 Task: Select the option "only workspace admins" in slack workspaces restrictions.
Action: Mouse pressed left at (884, 408)
Screenshot: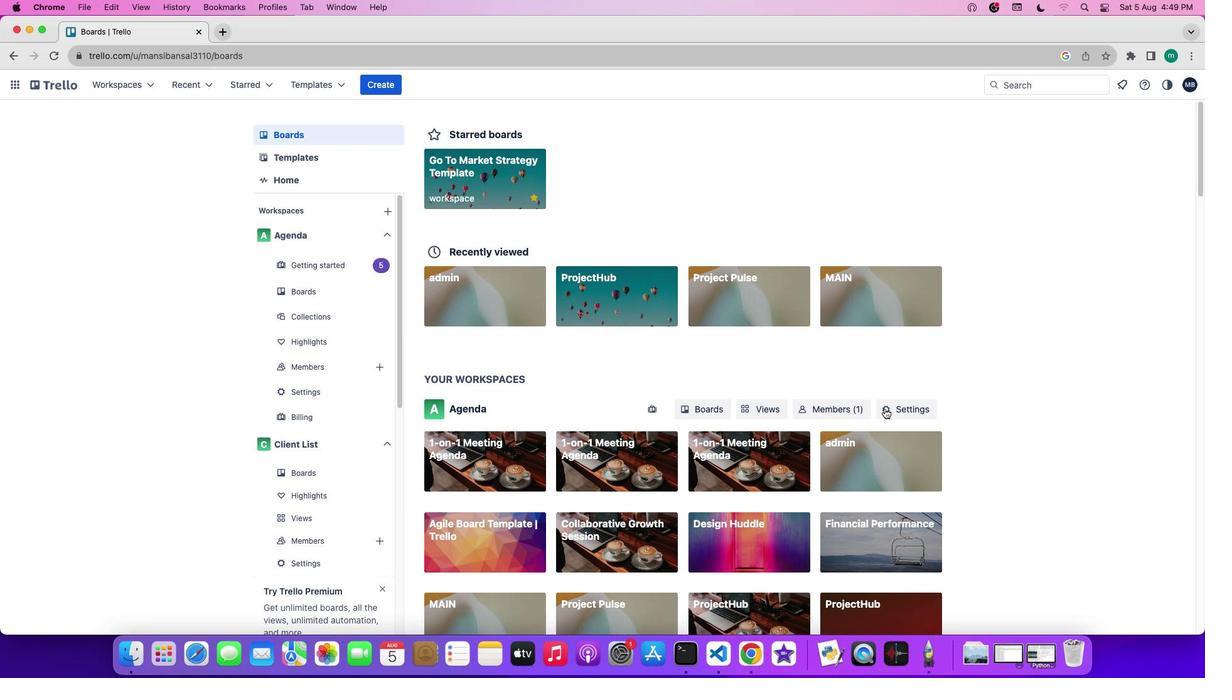 
Action: Mouse scrolled (884, 408) with delta (0, 0)
Screenshot: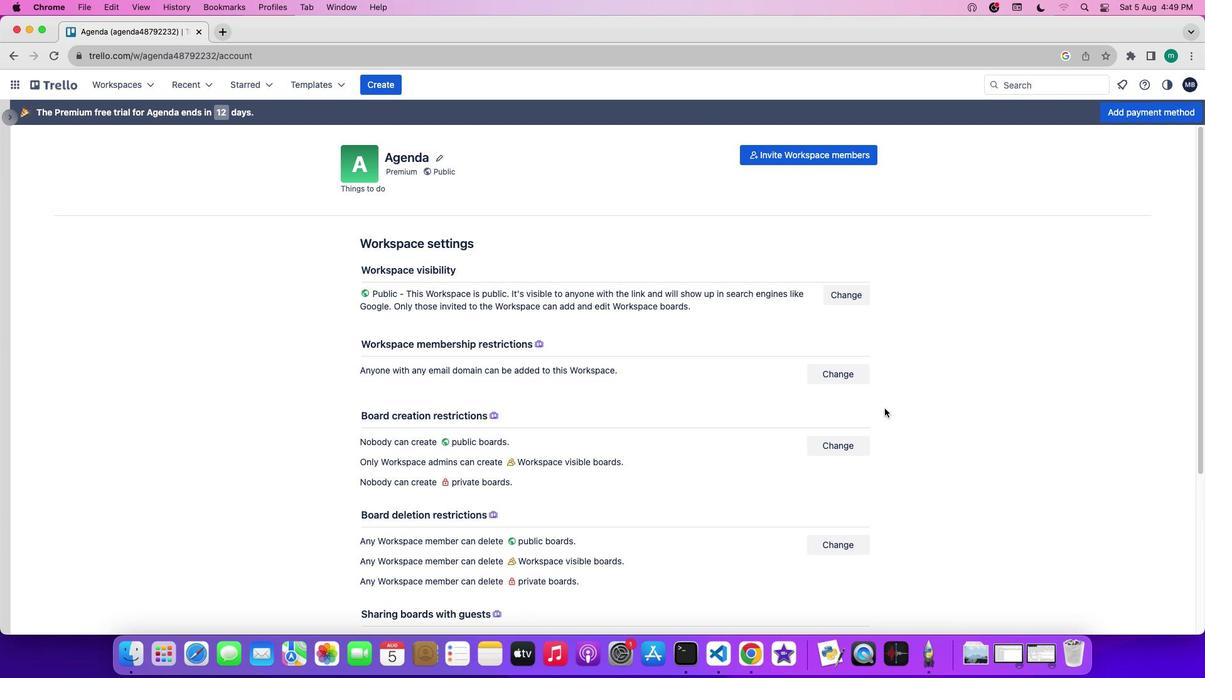 
Action: Mouse scrolled (884, 408) with delta (0, 0)
Screenshot: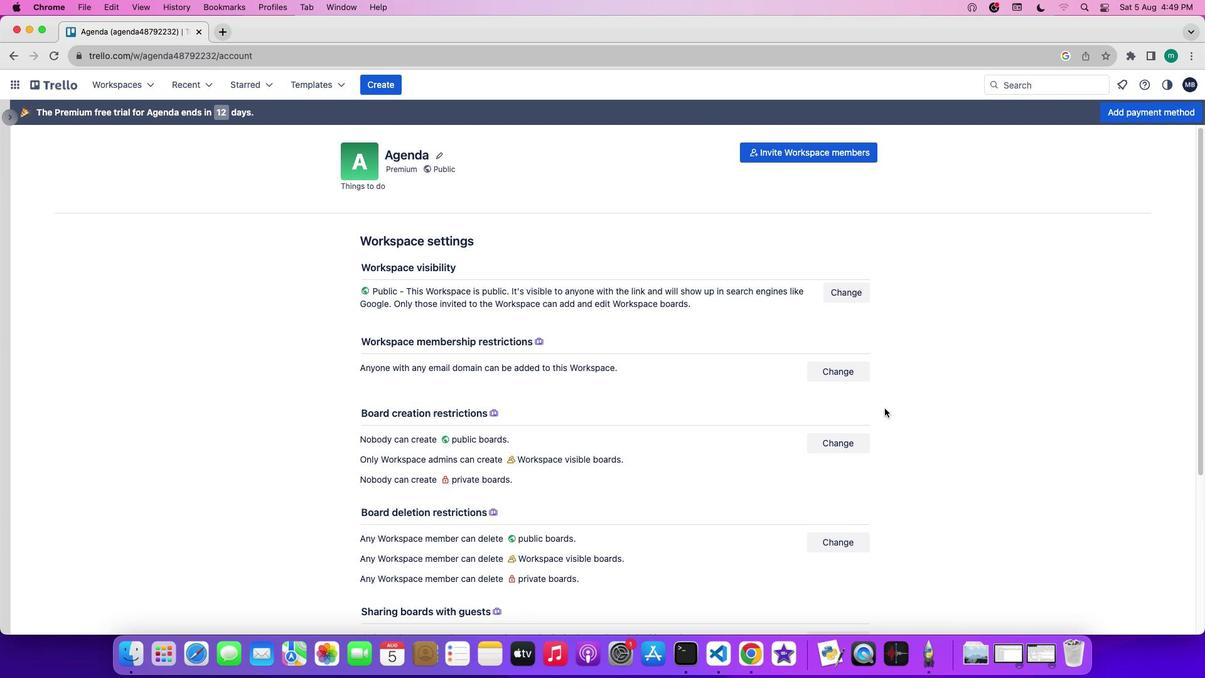 
Action: Mouse scrolled (884, 408) with delta (0, -1)
Screenshot: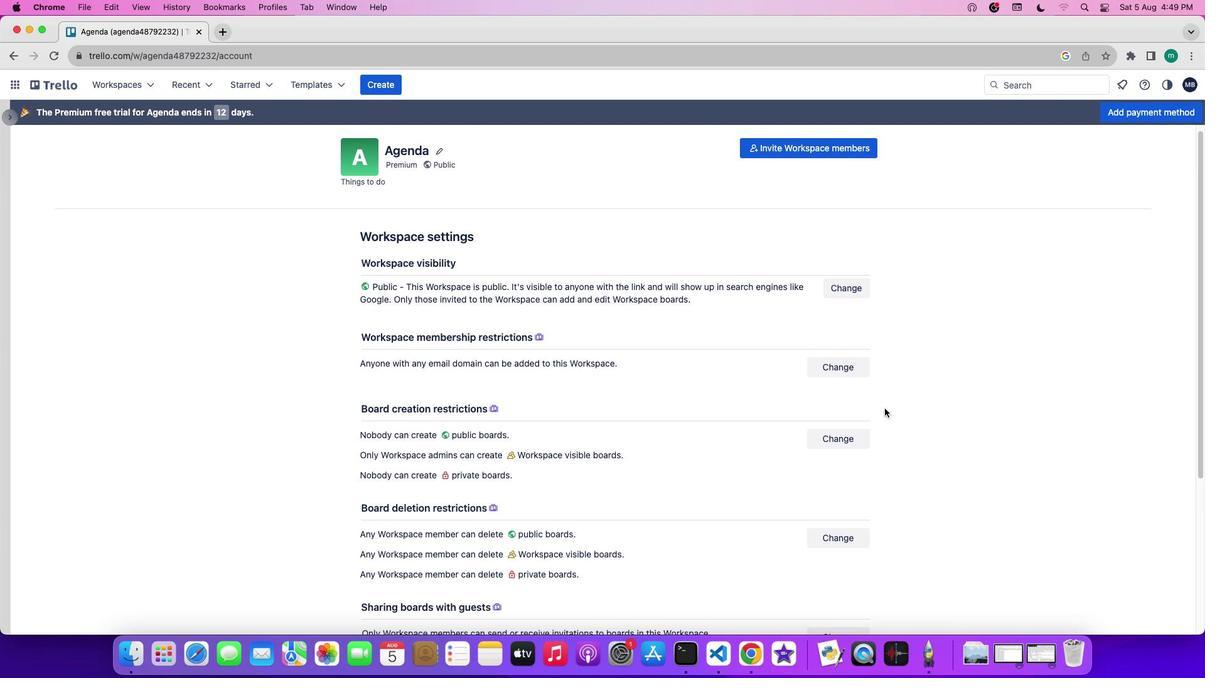 
Action: Mouse scrolled (884, 408) with delta (0, -1)
Screenshot: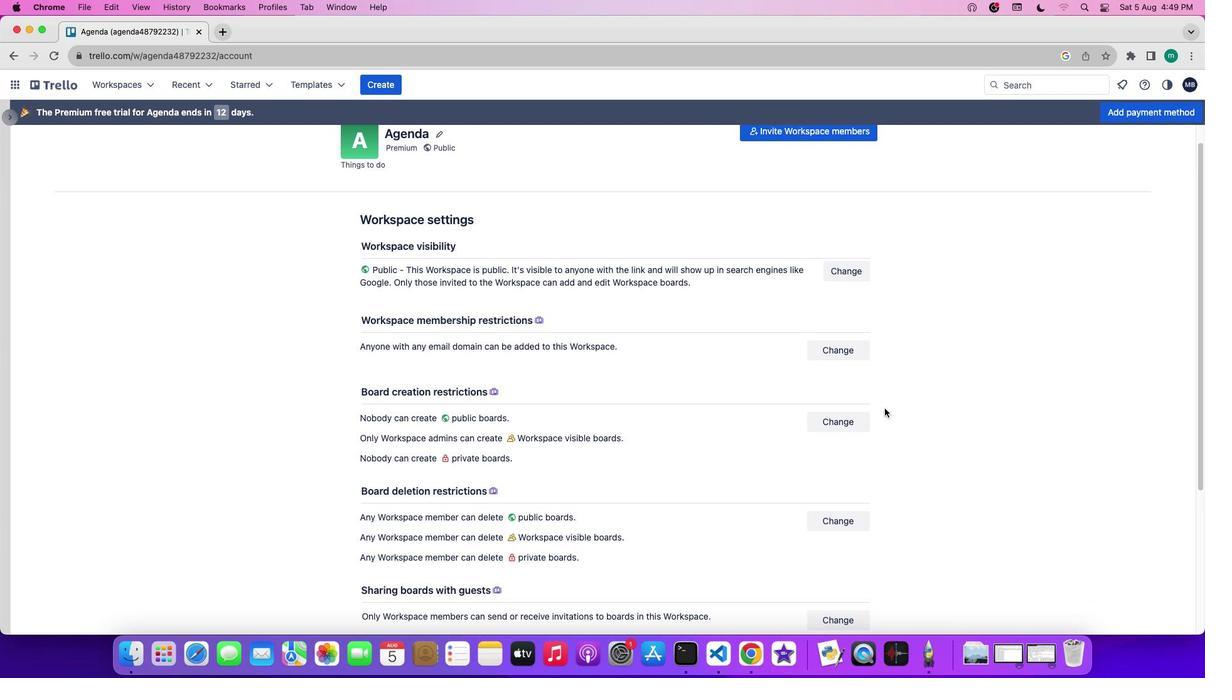 
Action: Mouse scrolled (884, 408) with delta (0, 0)
Screenshot: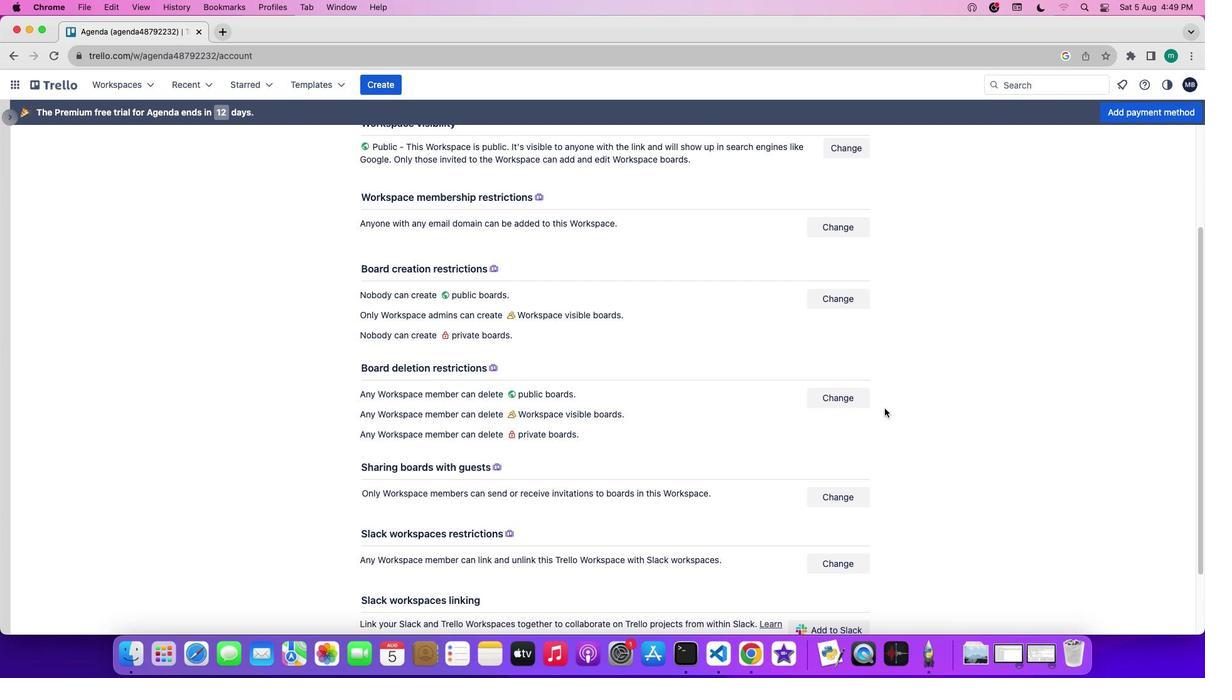 
Action: Mouse scrolled (884, 408) with delta (0, 0)
Screenshot: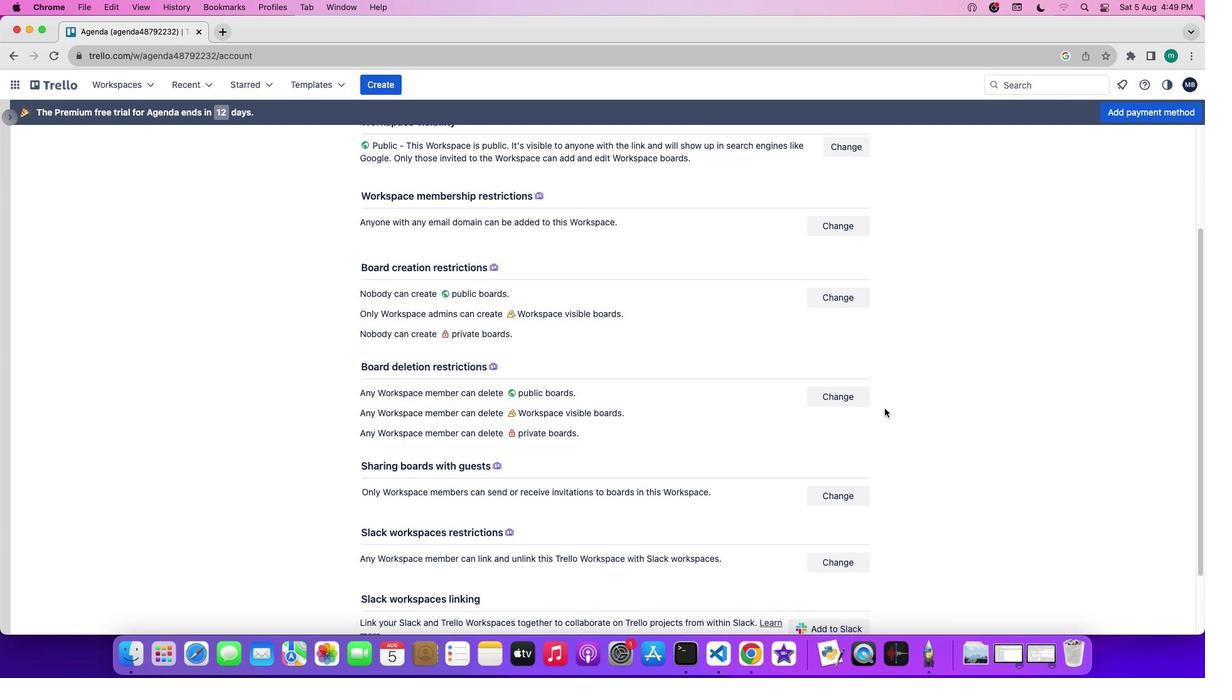 
Action: Mouse scrolled (884, 408) with delta (0, -1)
Screenshot: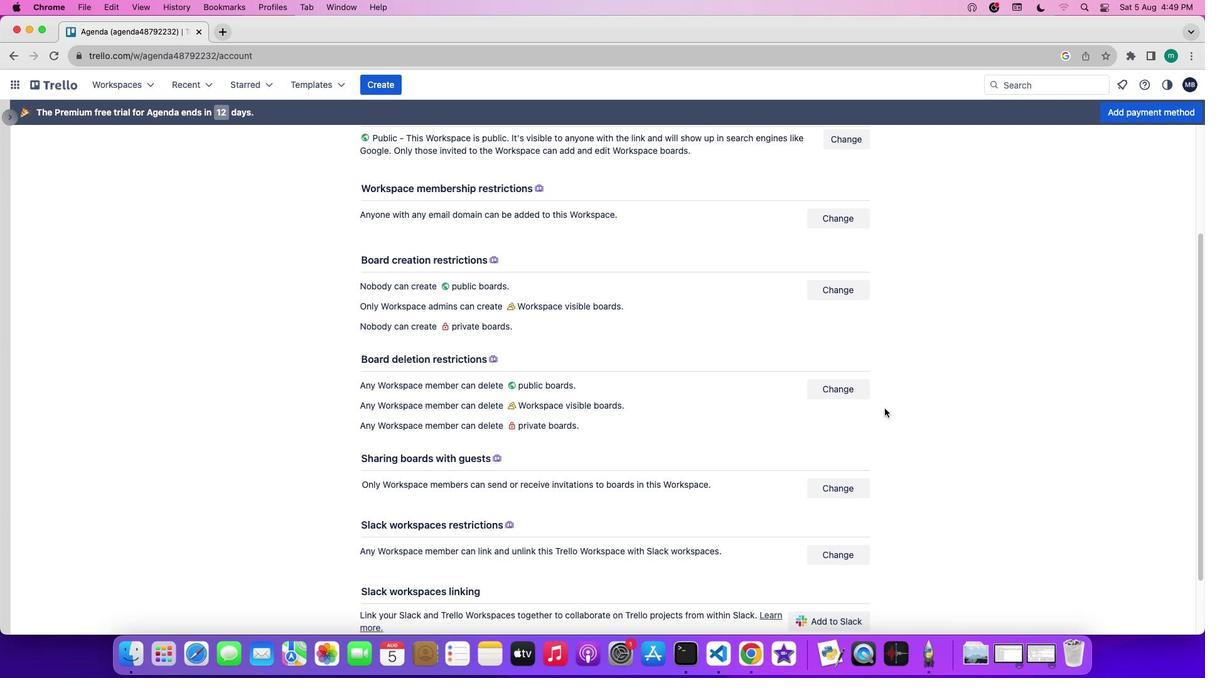 
Action: Mouse scrolled (884, 408) with delta (0, -2)
Screenshot: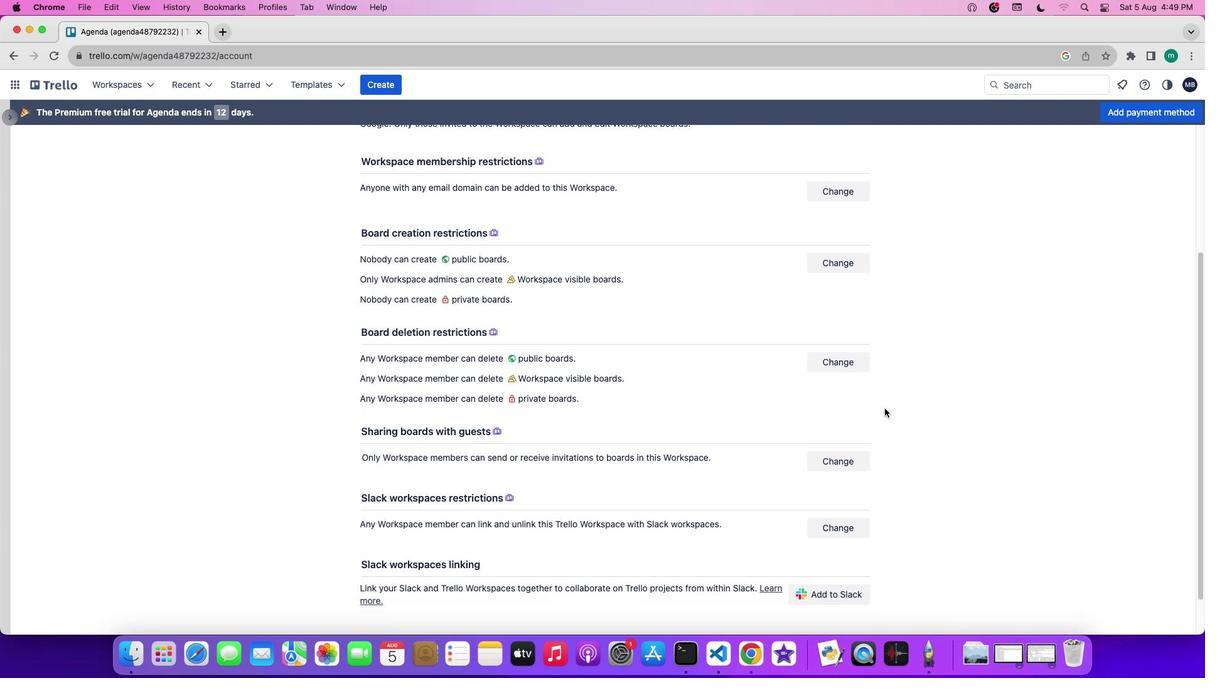 
Action: Mouse moved to (850, 479)
Screenshot: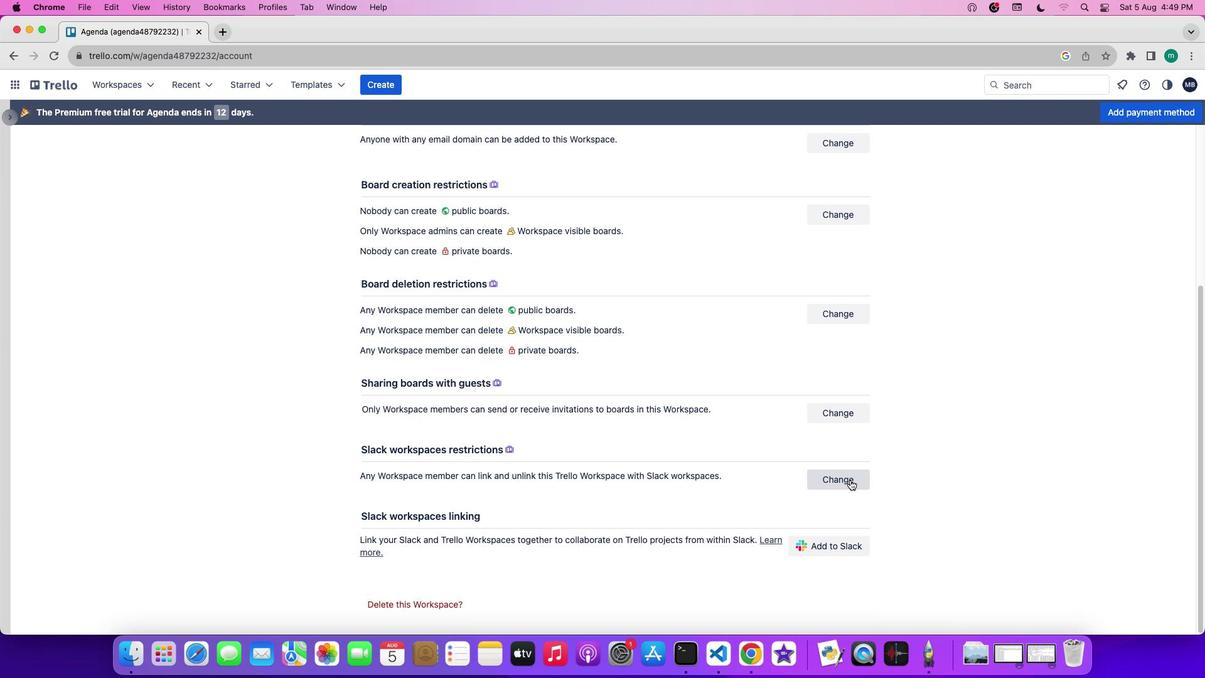 
Action: Mouse pressed left at (850, 479)
Screenshot: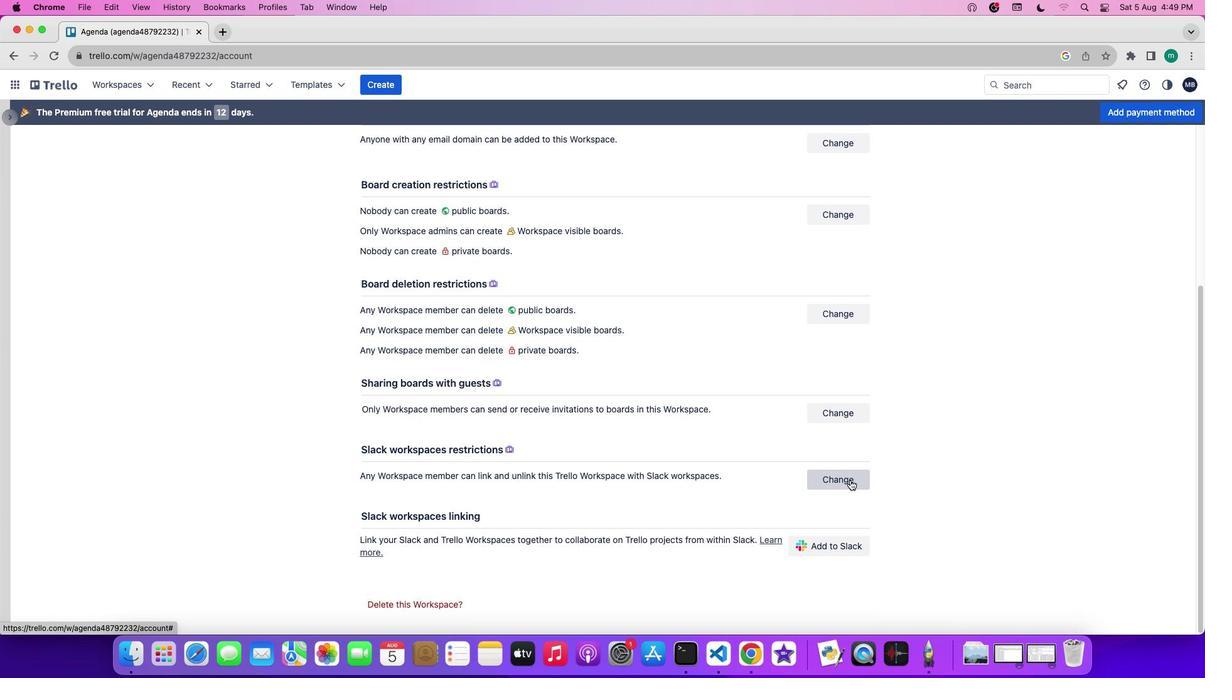
Action: Mouse moved to (857, 570)
Screenshot: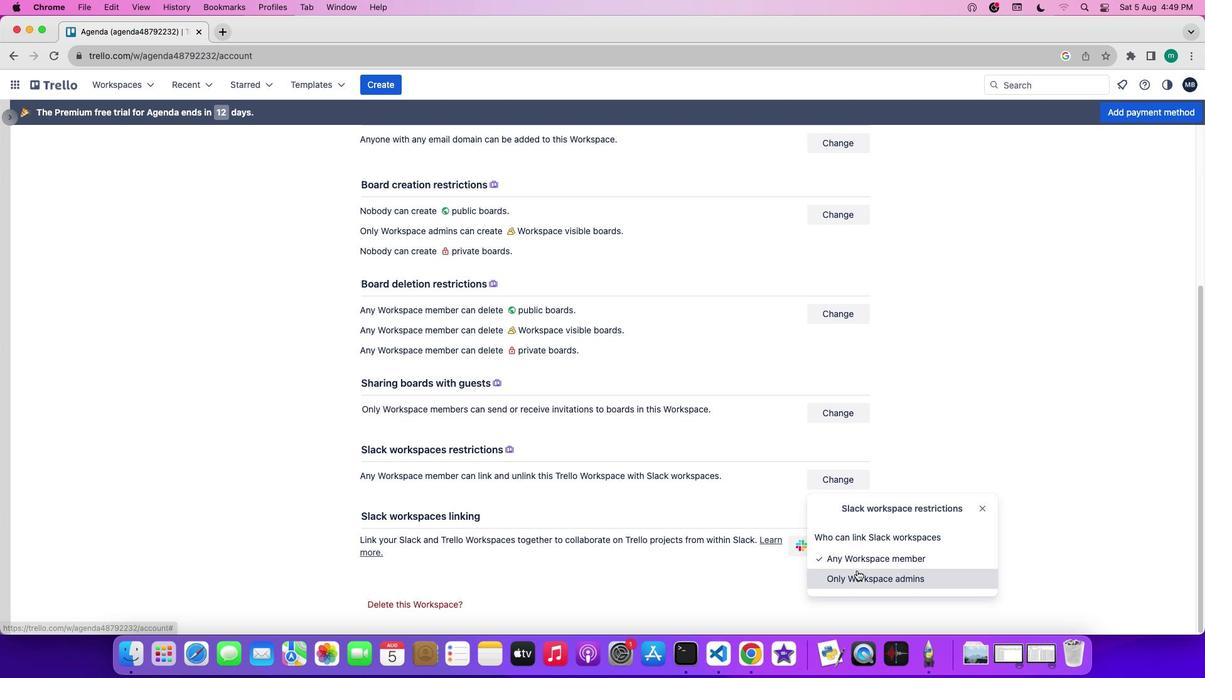 
Action: Mouse pressed left at (857, 570)
Screenshot: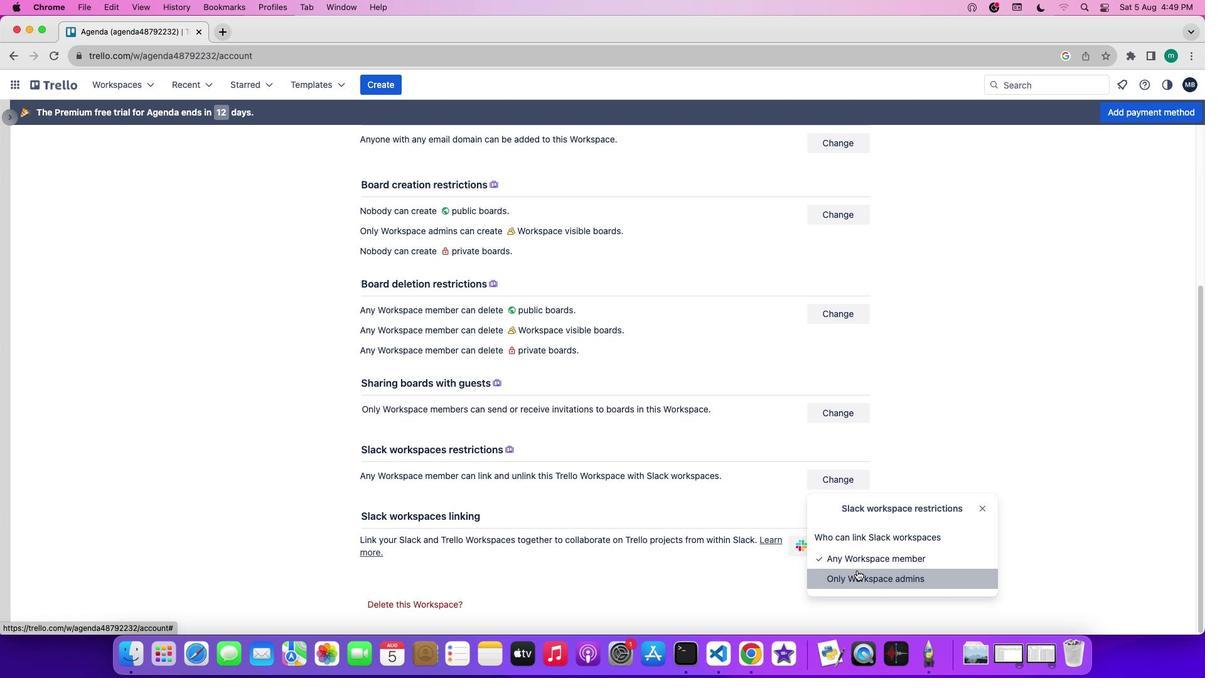 
Action: Mouse moved to (1004, 578)
Screenshot: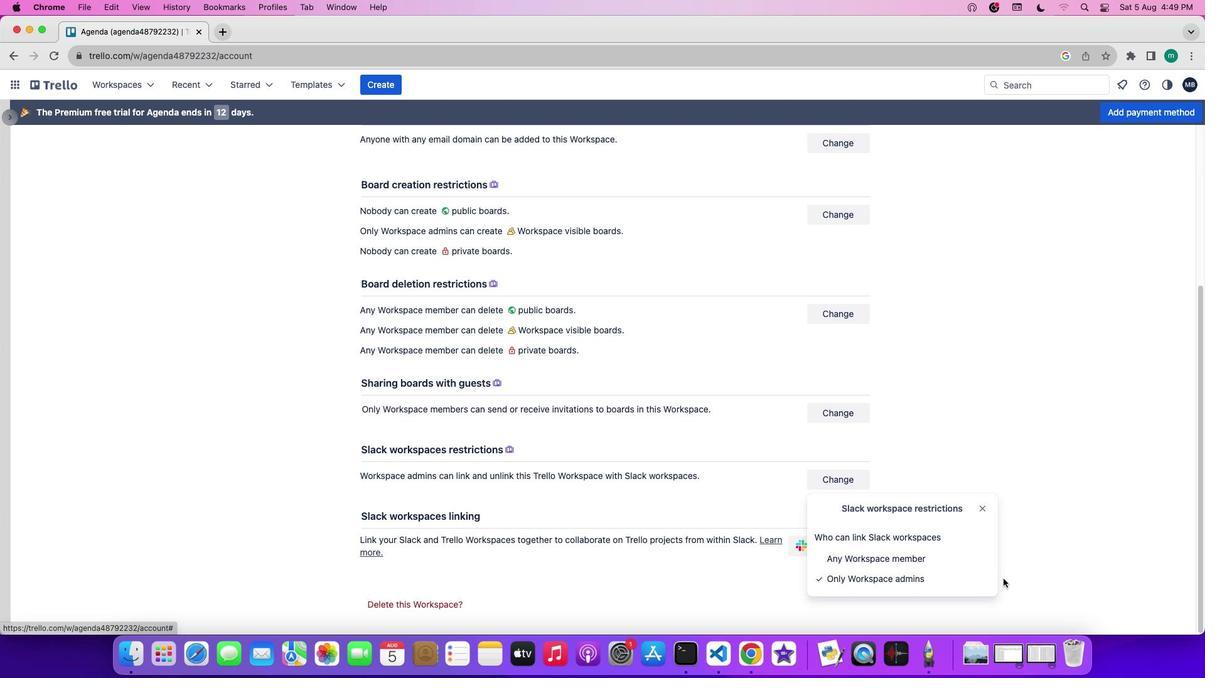 
